 Task: Look for products in the category "Babies & Kids" from Woobamboo! only.
Action: Mouse moved to (215, 95)
Screenshot: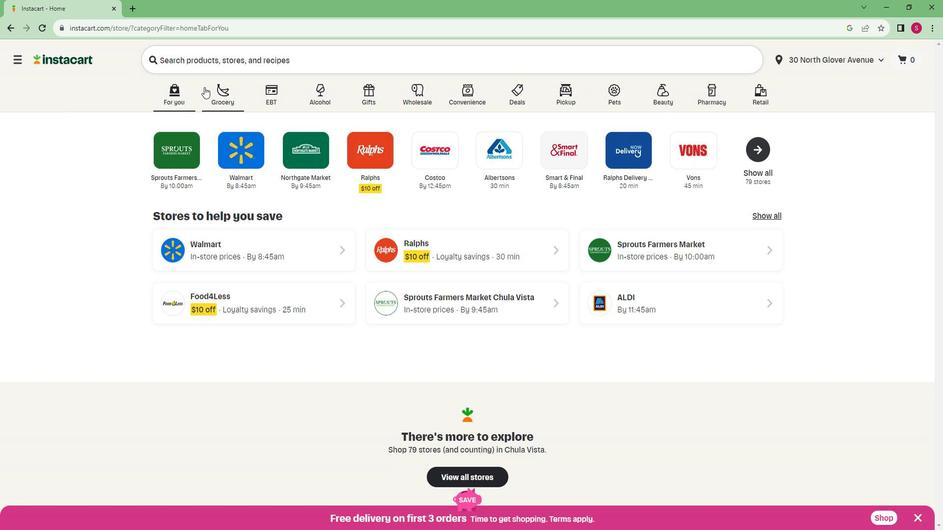 
Action: Mouse pressed left at (215, 95)
Screenshot: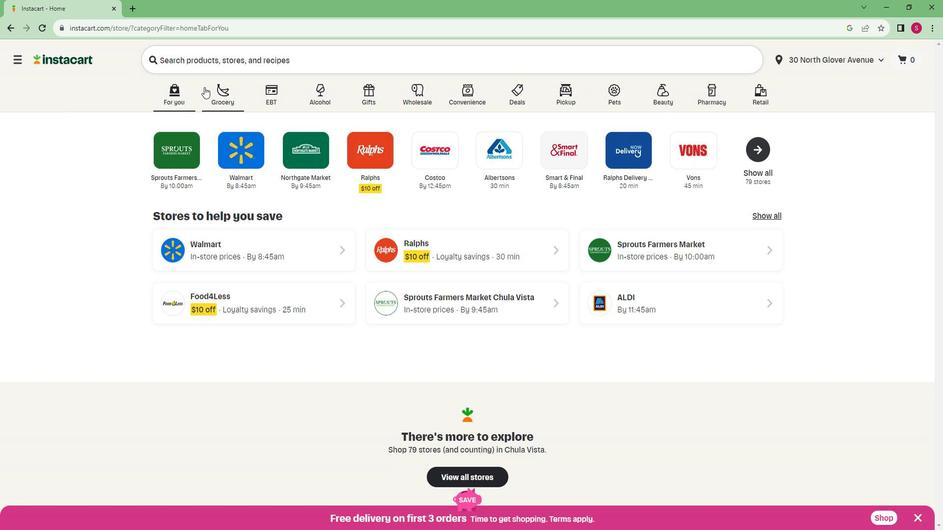 
Action: Mouse moved to (205, 280)
Screenshot: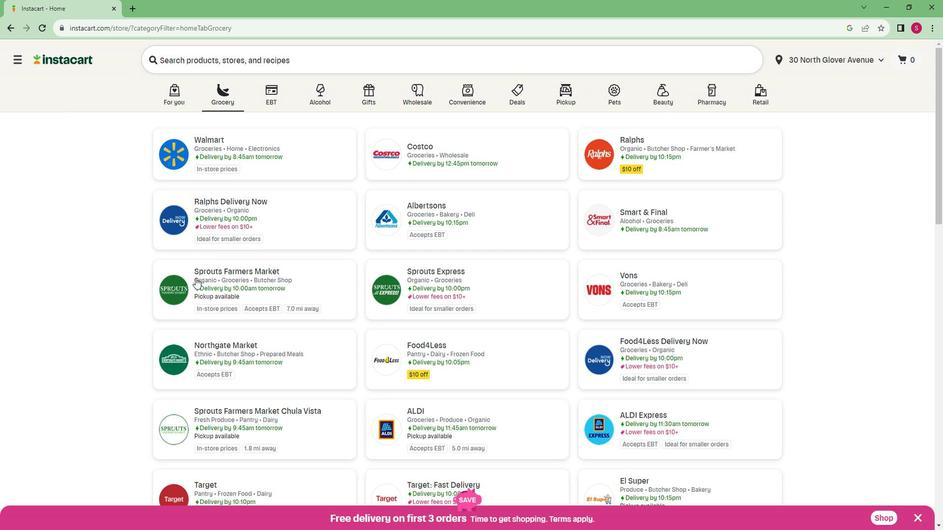 
Action: Mouse pressed left at (205, 280)
Screenshot: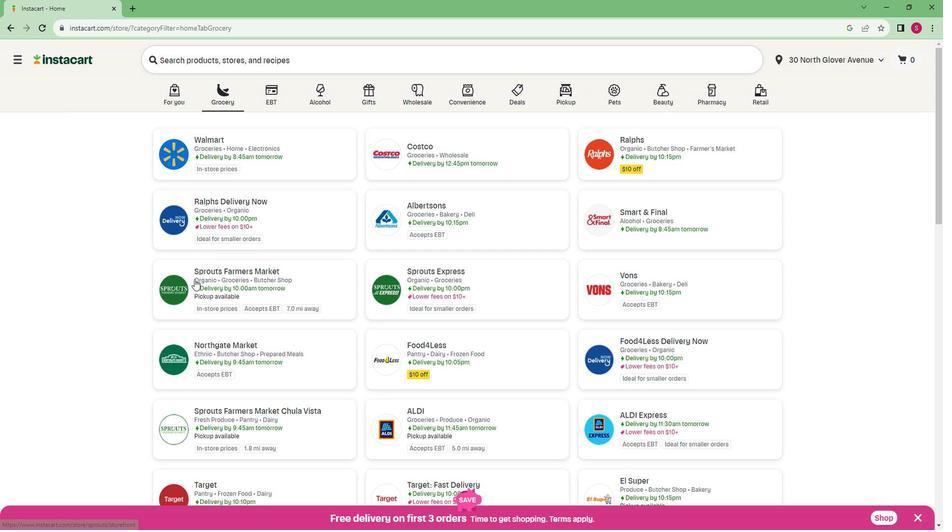 
Action: Mouse moved to (77, 380)
Screenshot: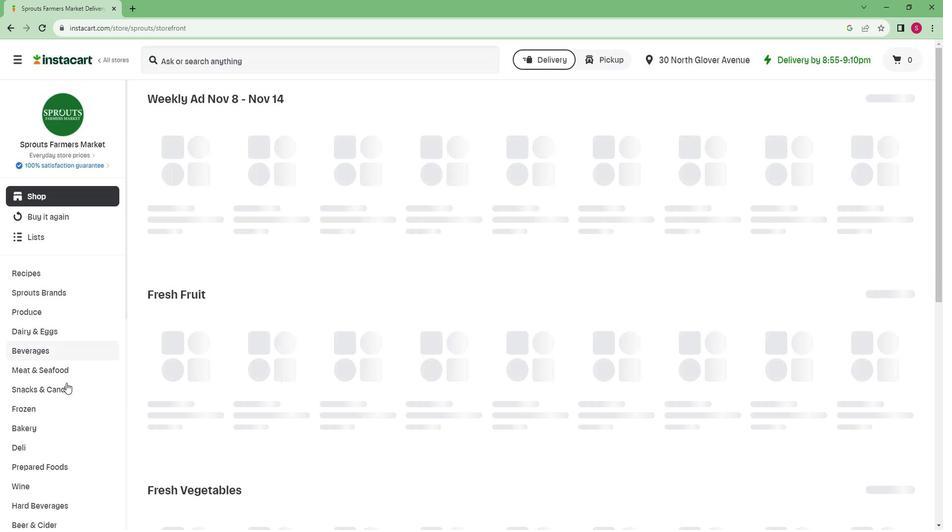 
Action: Mouse scrolled (77, 379) with delta (0, 0)
Screenshot: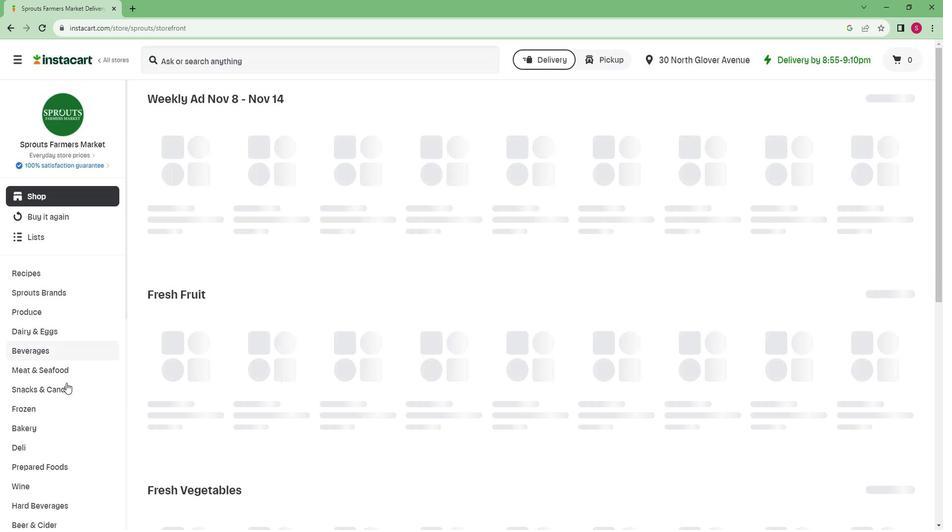 
Action: Mouse moved to (76, 381)
Screenshot: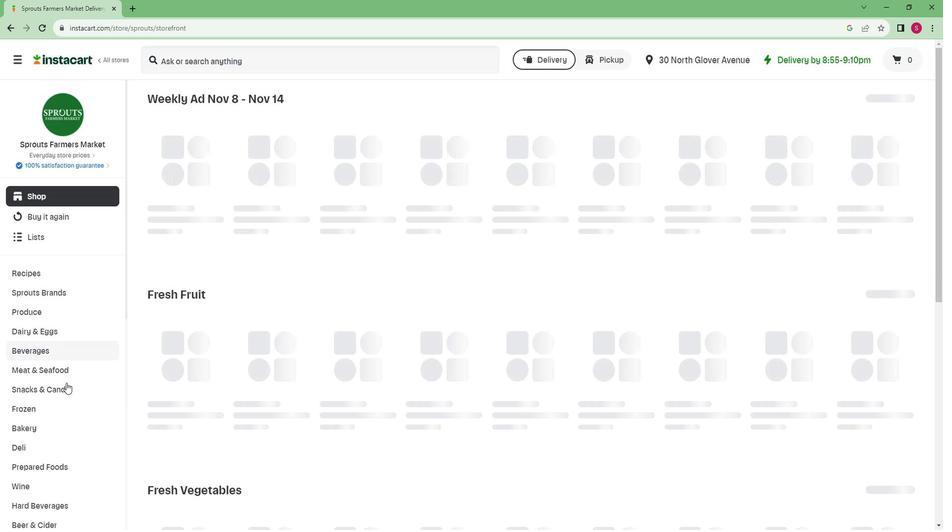 
Action: Mouse scrolled (76, 380) with delta (0, 0)
Screenshot: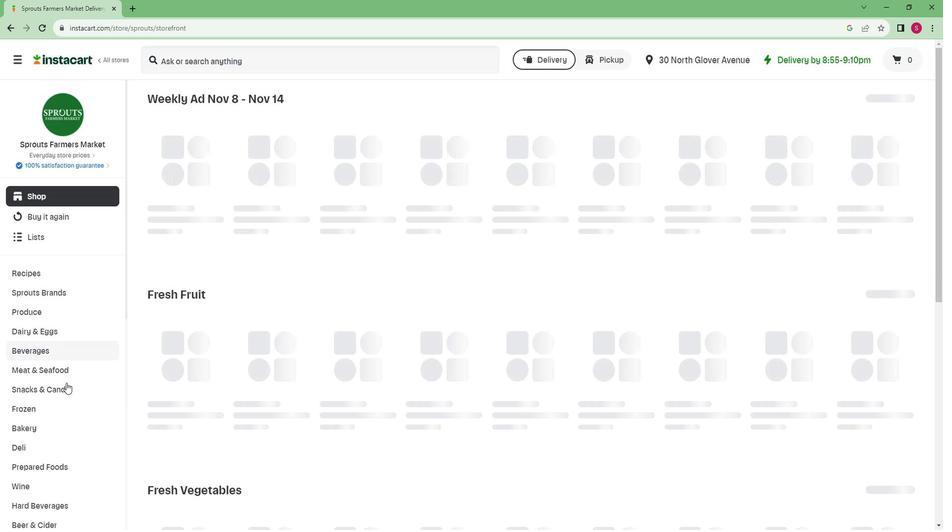 
Action: Mouse scrolled (76, 380) with delta (0, 0)
Screenshot: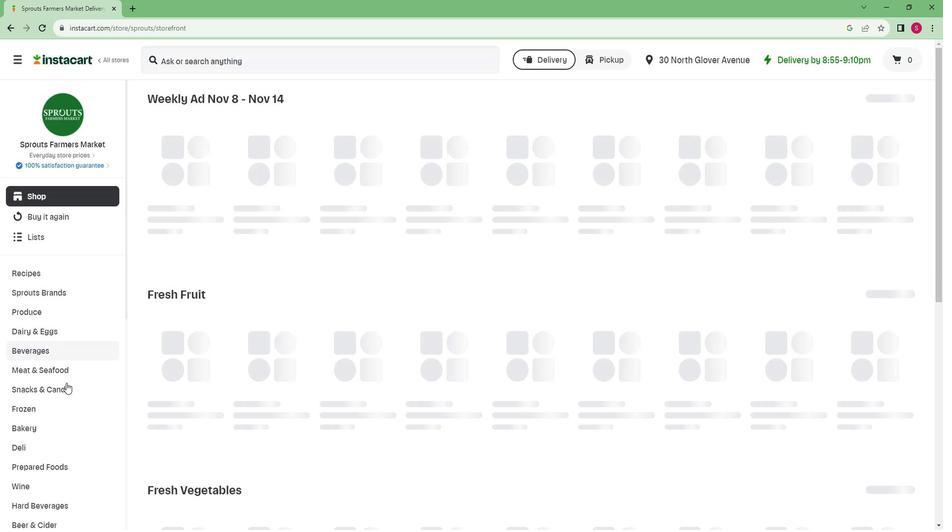 
Action: Mouse scrolled (76, 380) with delta (0, 0)
Screenshot: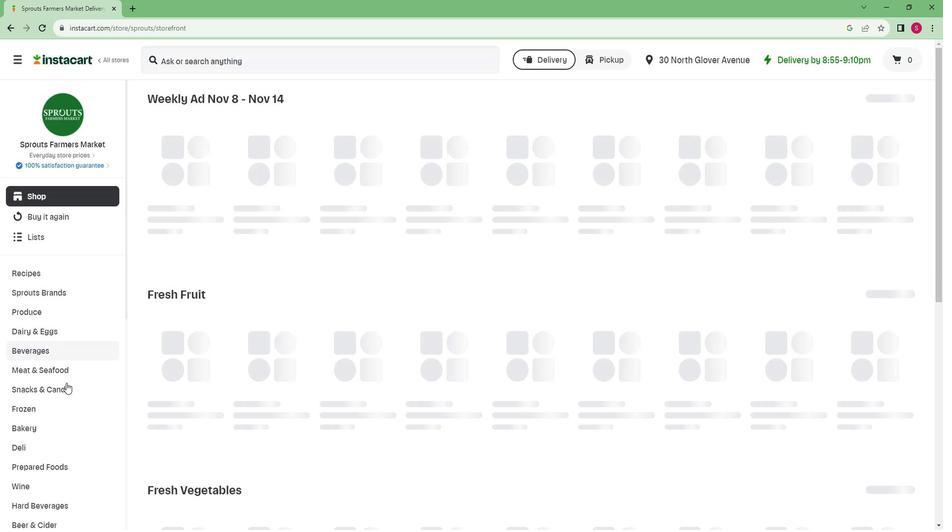 
Action: Mouse scrolled (76, 380) with delta (0, 0)
Screenshot: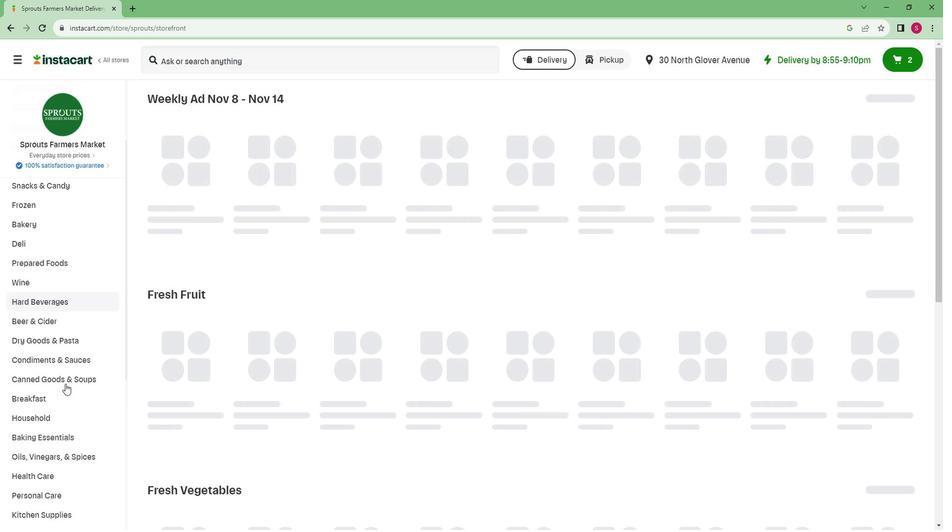 
Action: Mouse scrolled (76, 380) with delta (0, 0)
Screenshot: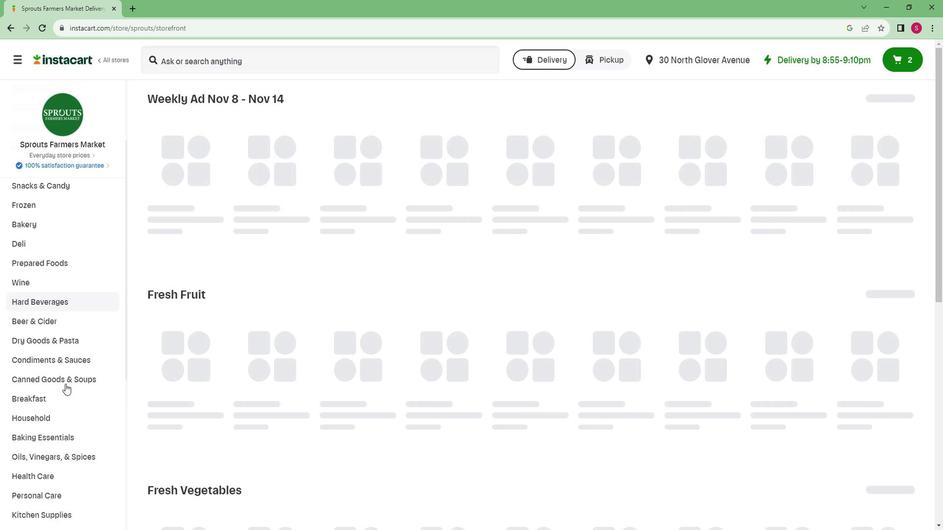 
Action: Mouse scrolled (76, 380) with delta (0, 0)
Screenshot: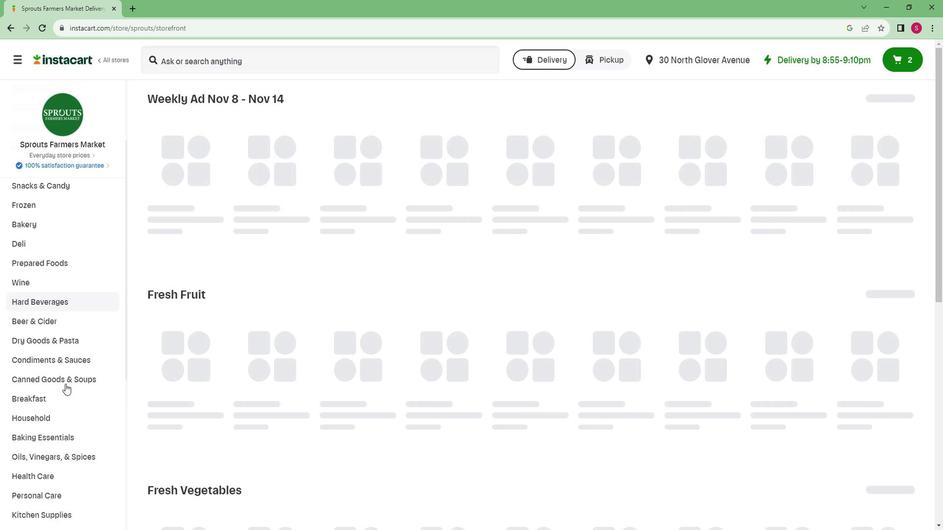 
Action: Mouse scrolled (76, 380) with delta (0, 0)
Screenshot: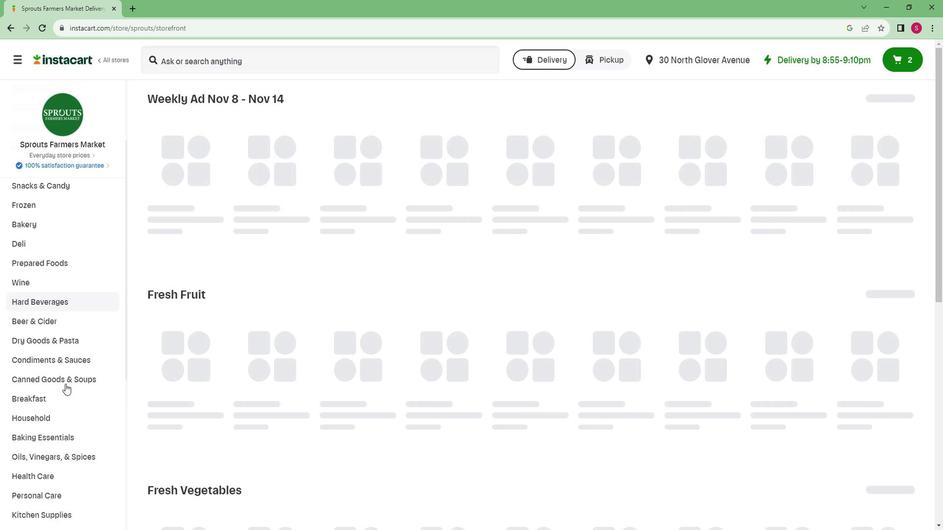 
Action: Mouse scrolled (76, 380) with delta (0, 0)
Screenshot: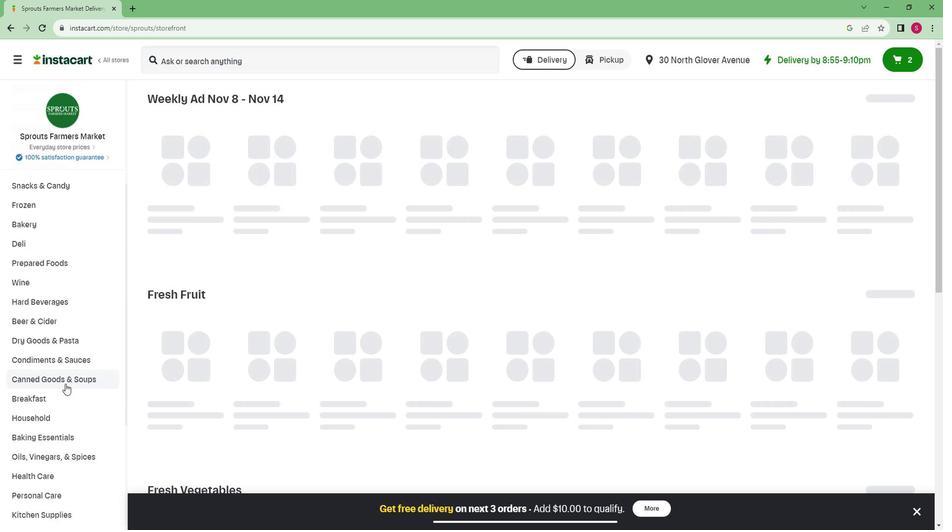 
Action: Mouse scrolled (76, 380) with delta (0, 0)
Screenshot: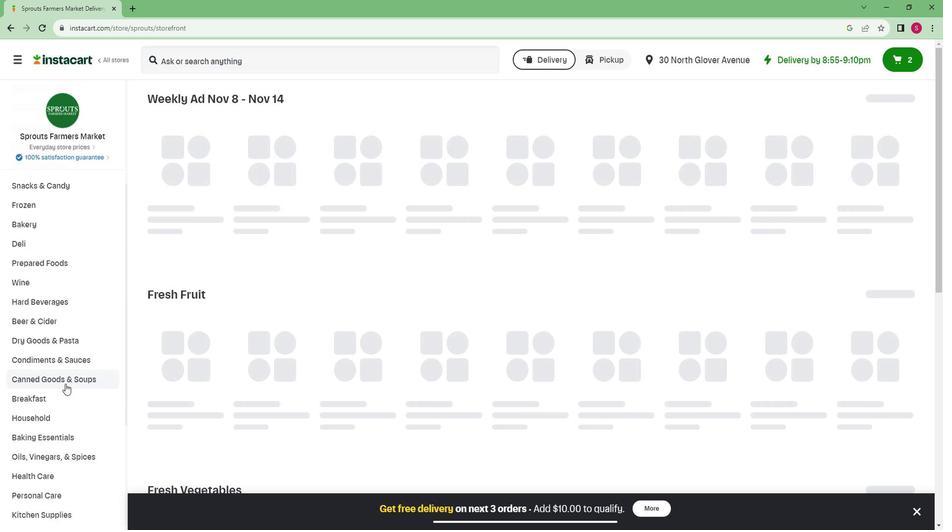 
Action: Mouse moved to (42, 483)
Screenshot: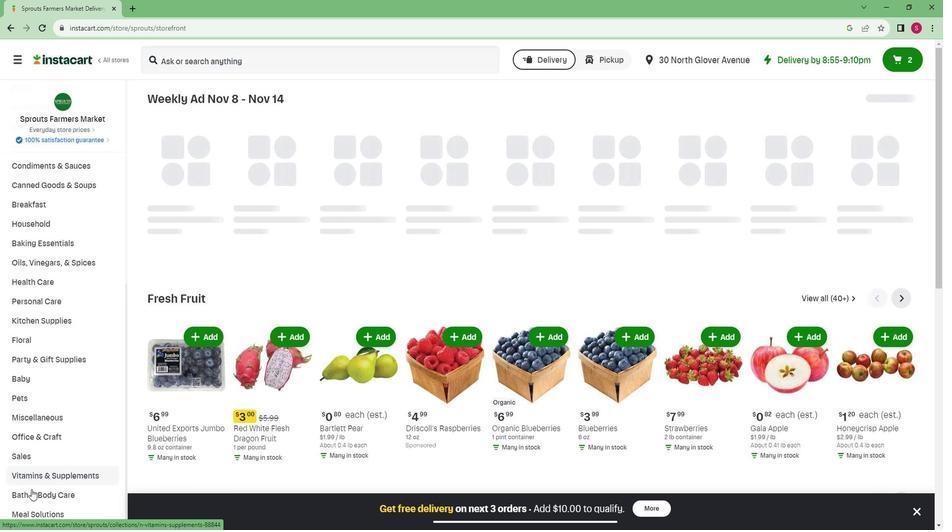 
Action: Mouse pressed left at (42, 483)
Screenshot: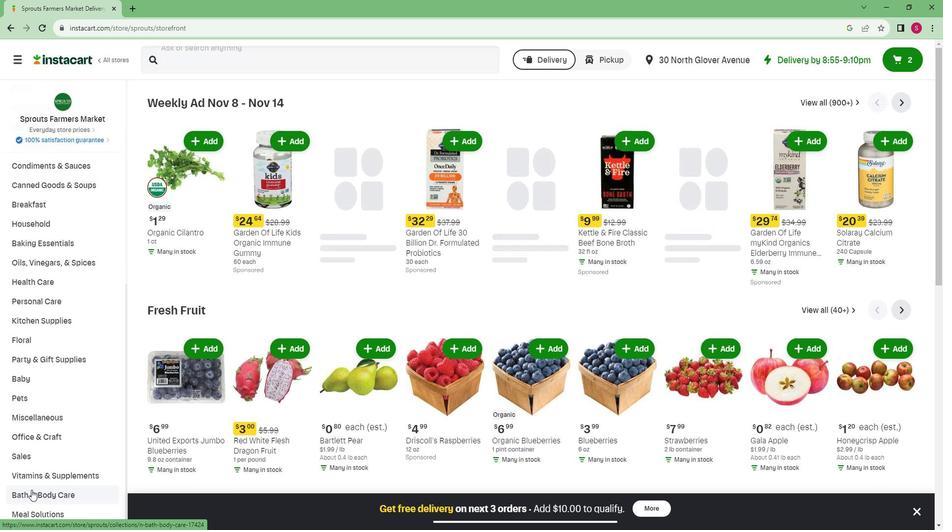 
Action: Mouse moved to (48, 453)
Screenshot: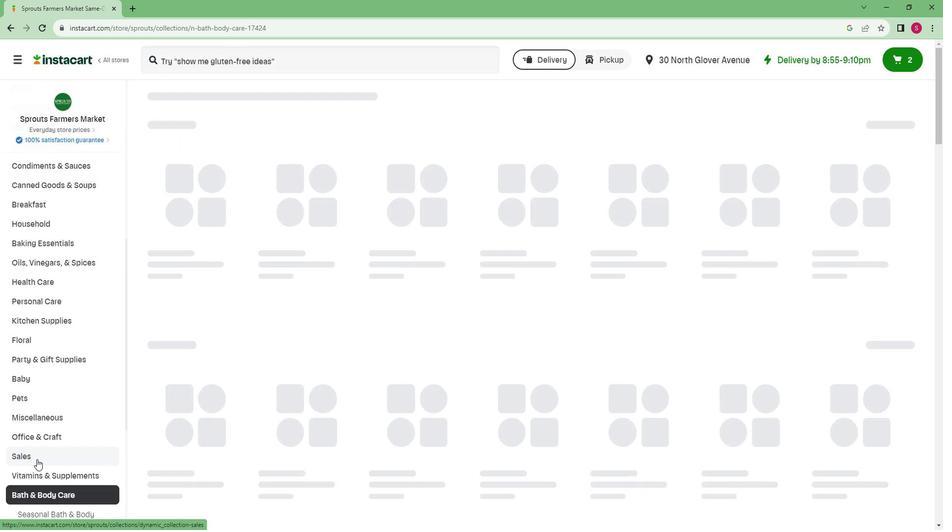 
Action: Mouse scrolled (48, 453) with delta (0, 0)
Screenshot: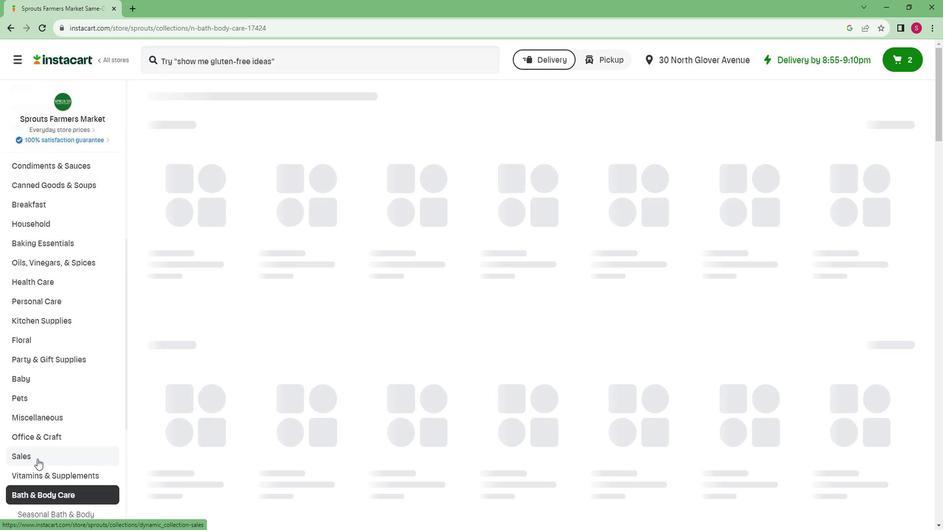 
Action: Mouse scrolled (48, 453) with delta (0, 0)
Screenshot: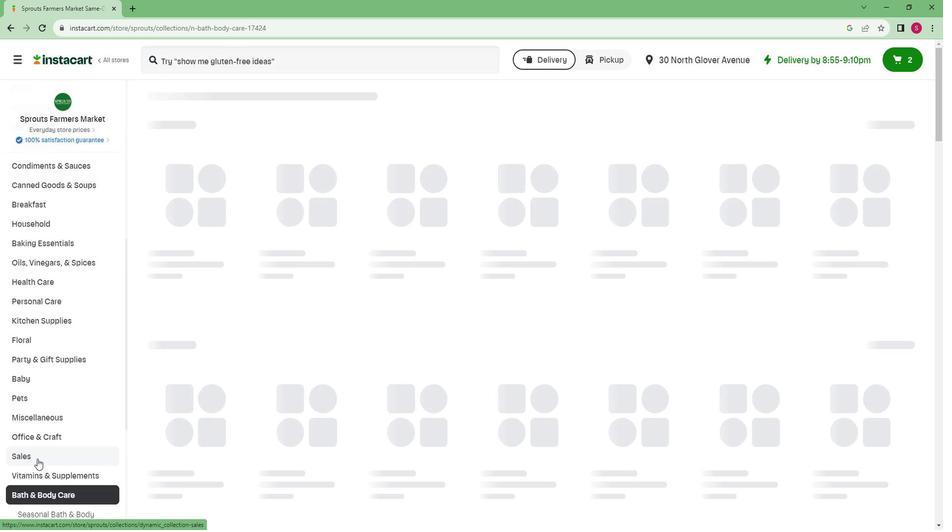 
Action: Mouse scrolled (48, 453) with delta (0, 0)
Screenshot: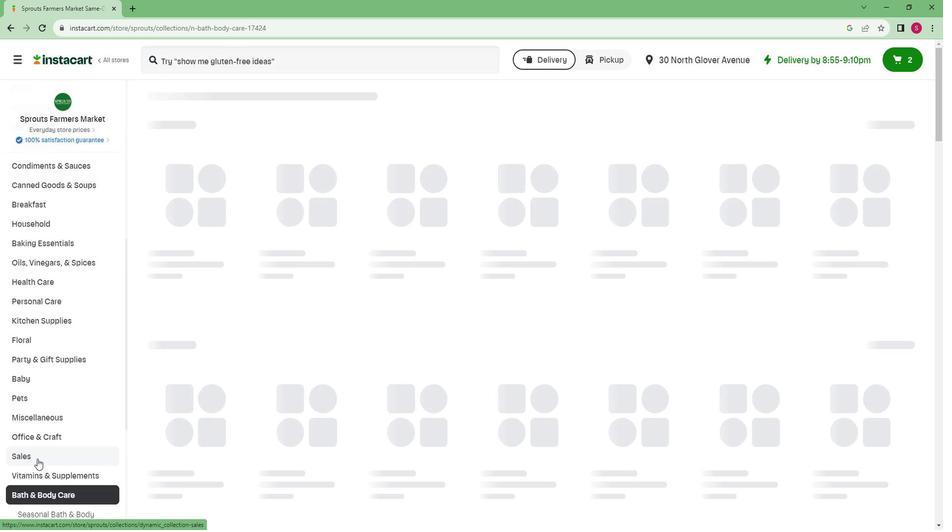 
Action: Mouse scrolled (48, 453) with delta (0, 0)
Screenshot: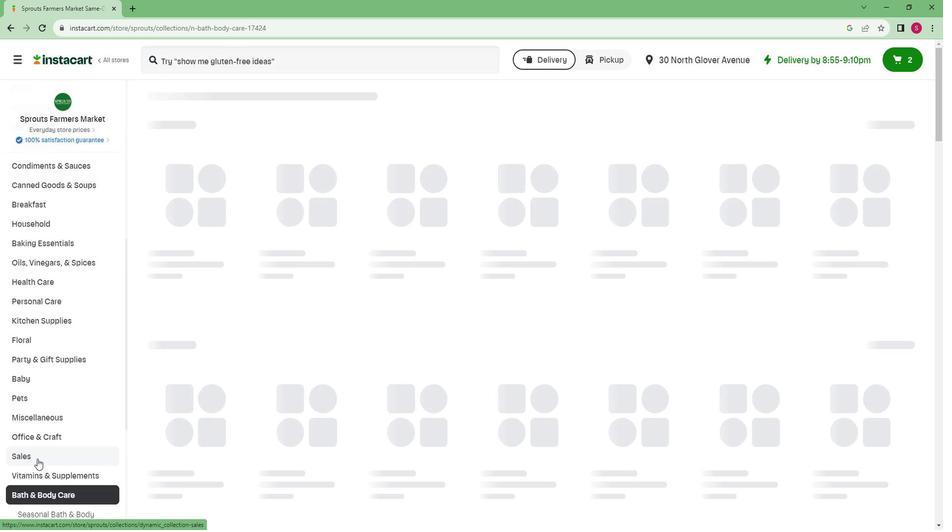 
Action: Mouse scrolled (48, 453) with delta (0, 0)
Screenshot: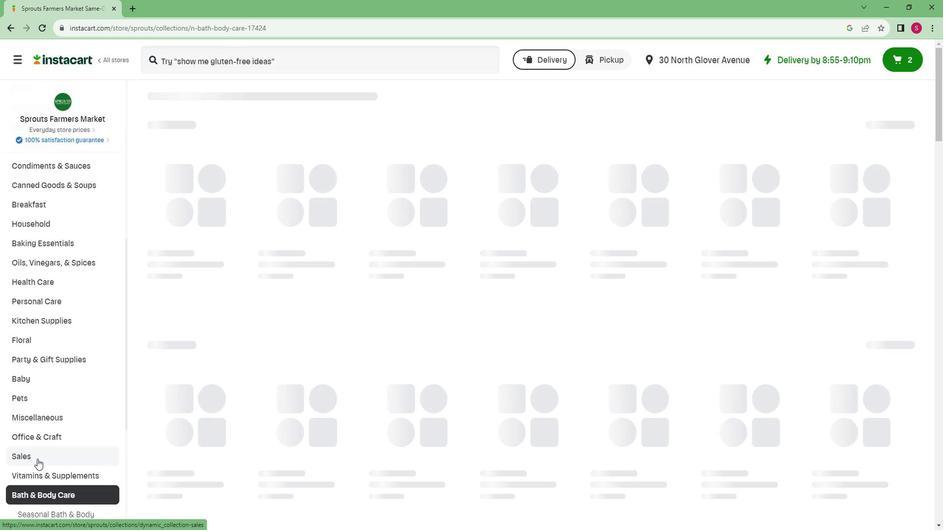 
Action: Mouse scrolled (48, 453) with delta (0, 0)
Screenshot: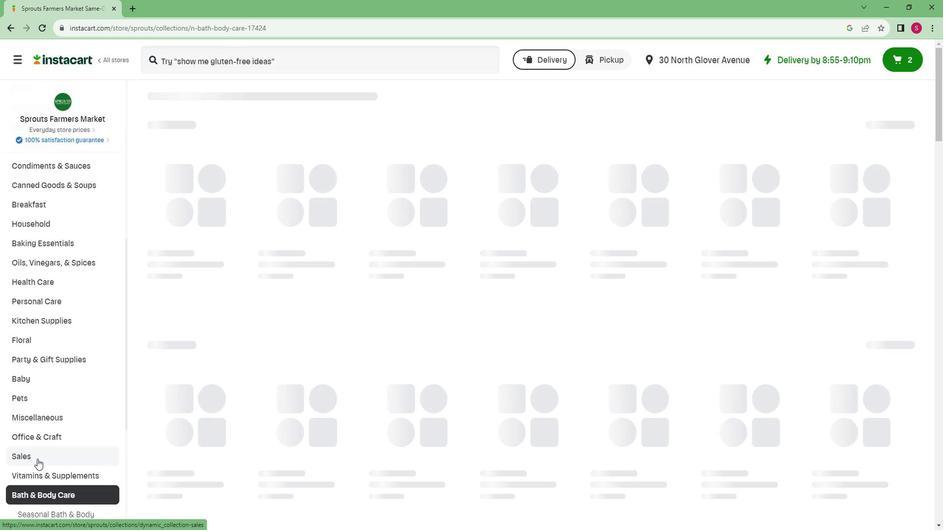 
Action: Mouse moved to (25, 469)
Screenshot: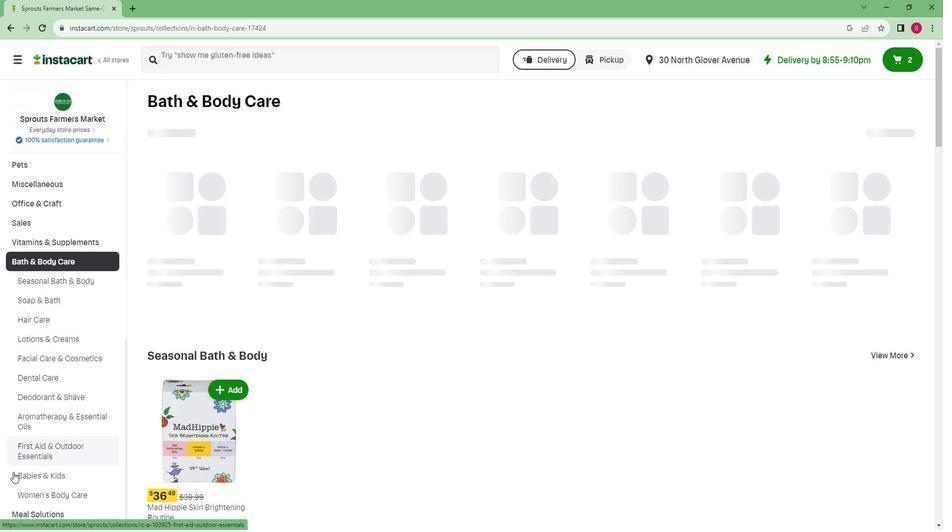 
Action: Mouse pressed left at (25, 469)
Screenshot: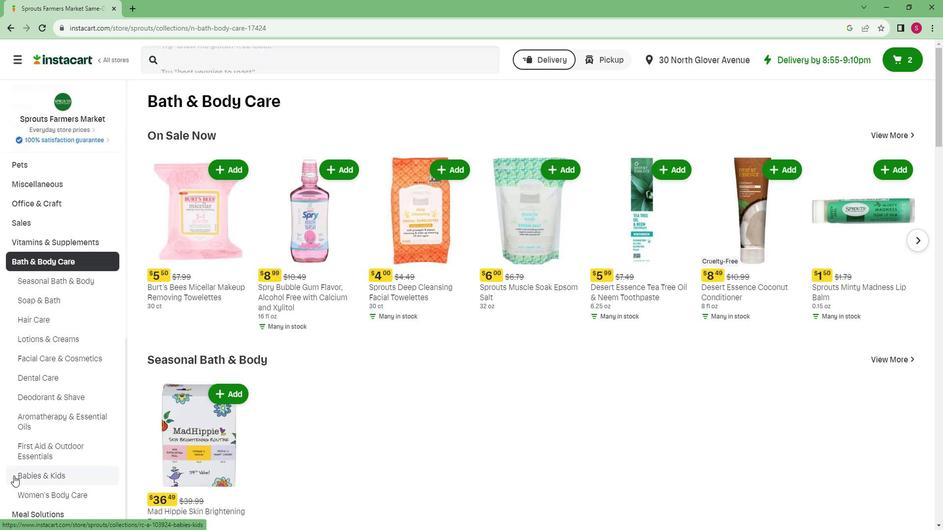 
Action: Mouse moved to (247, 149)
Screenshot: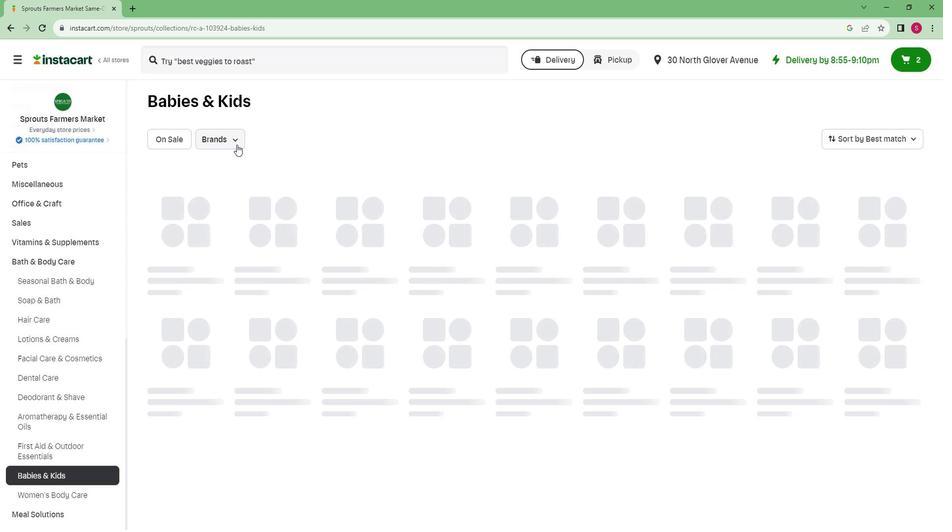 
Action: Mouse pressed left at (247, 149)
Screenshot: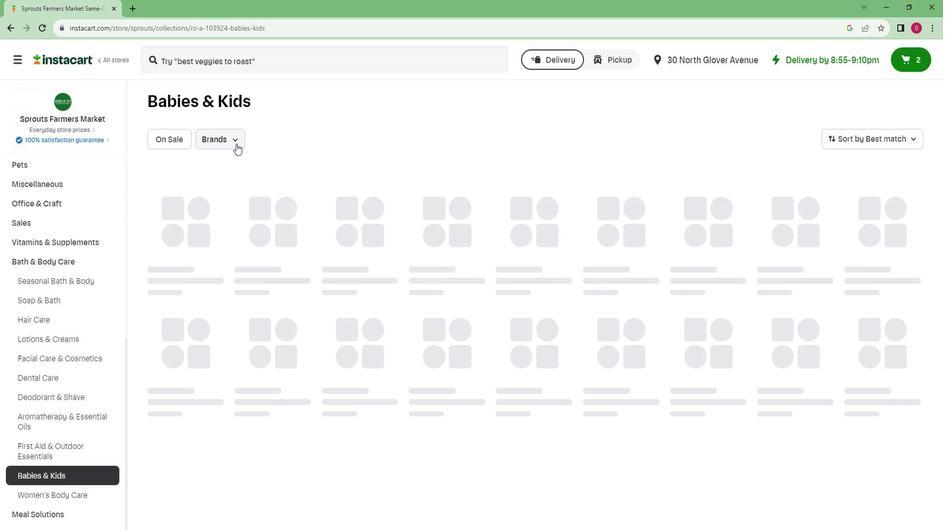 
Action: Mouse moved to (235, 254)
Screenshot: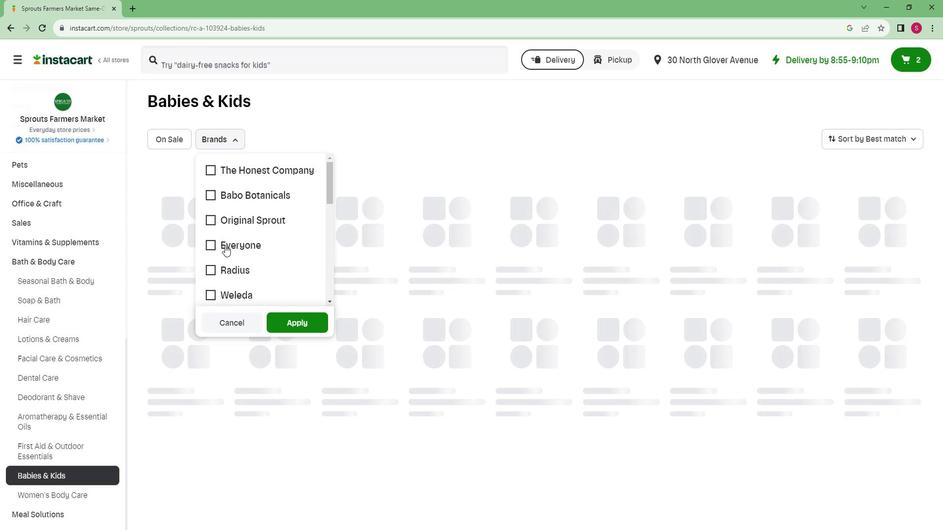 
Action: Mouse scrolled (235, 253) with delta (0, 0)
Screenshot: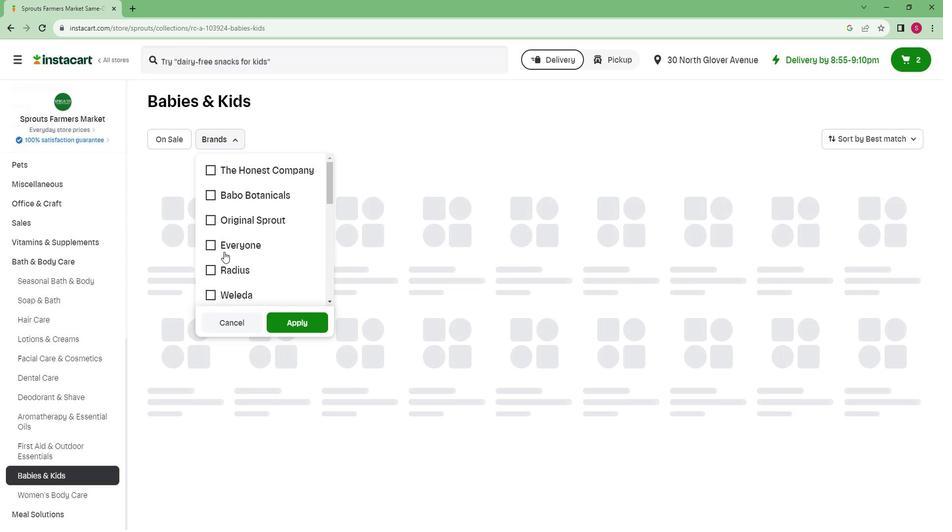
Action: Mouse scrolled (235, 253) with delta (0, 0)
Screenshot: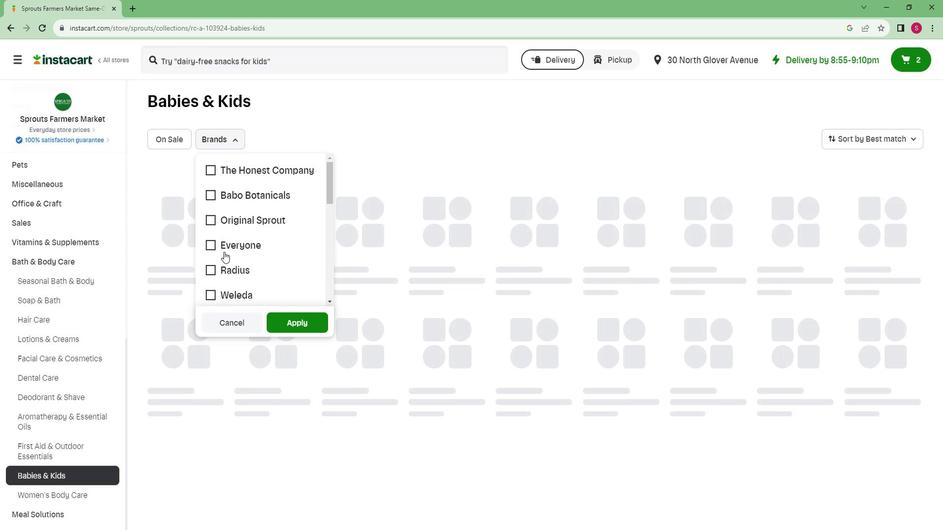 
Action: Mouse moved to (234, 254)
Screenshot: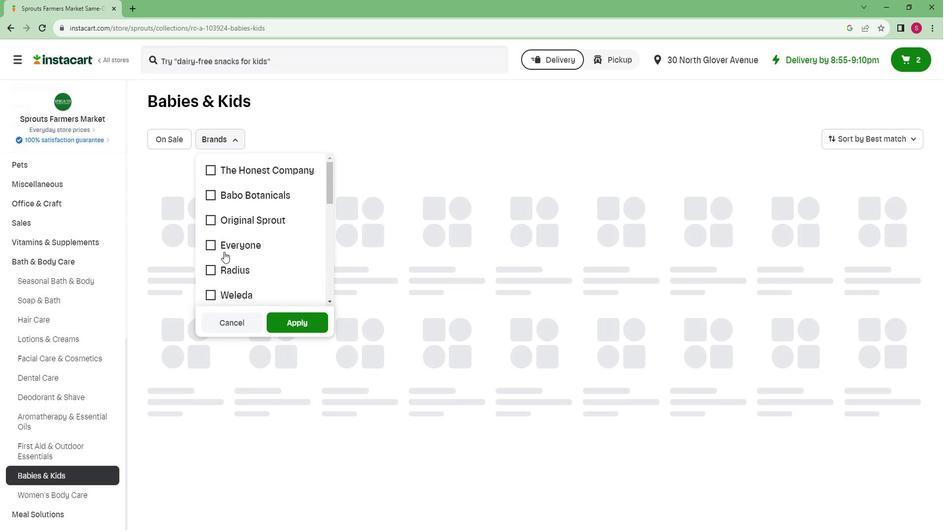 
Action: Mouse scrolled (234, 254) with delta (0, 0)
Screenshot: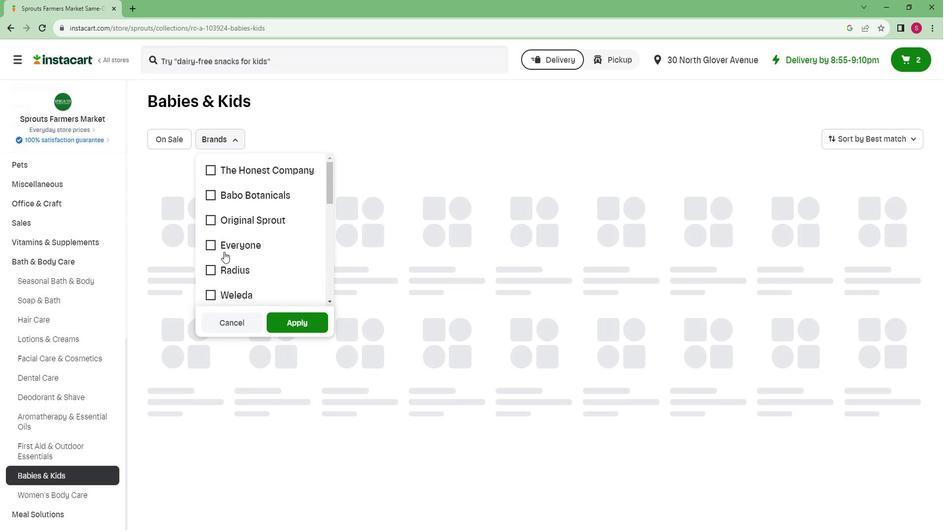 
Action: Mouse scrolled (234, 254) with delta (0, 0)
Screenshot: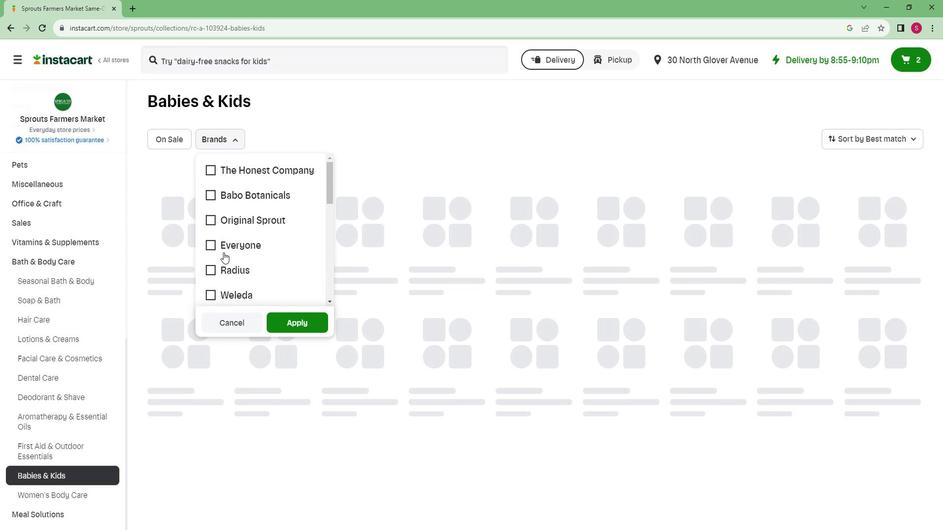 
Action: Mouse scrolled (234, 254) with delta (0, 0)
Screenshot: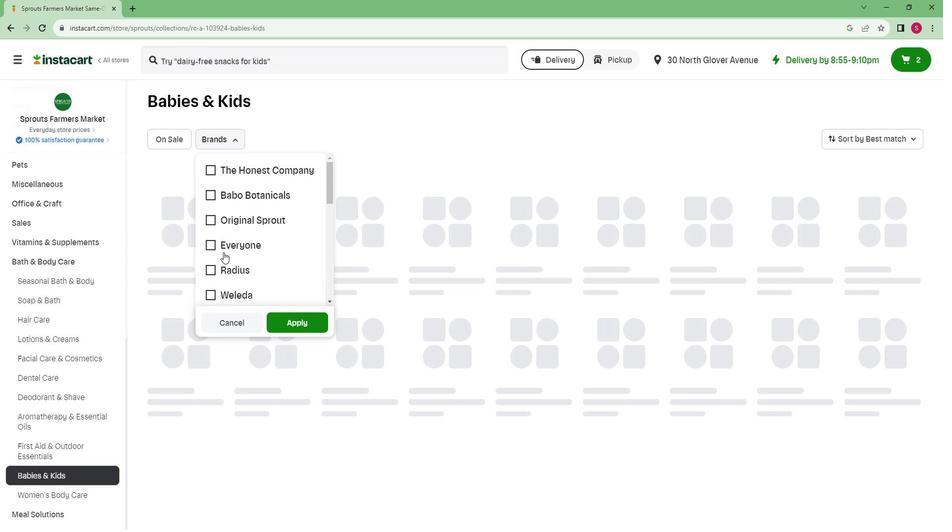 
Action: Mouse scrolled (234, 254) with delta (0, 0)
Screenshot: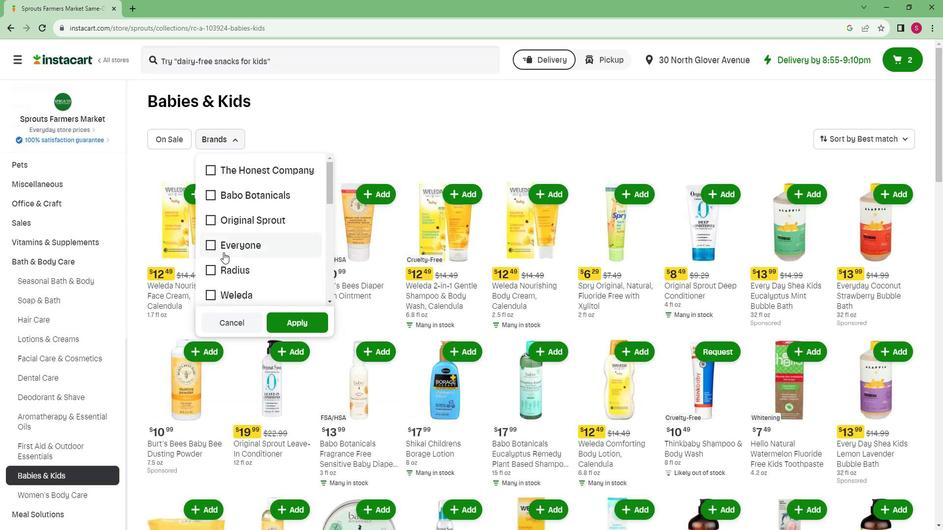 
Action: Mouse scrolled (234, 254) with delta (0, 0)
Screenshot: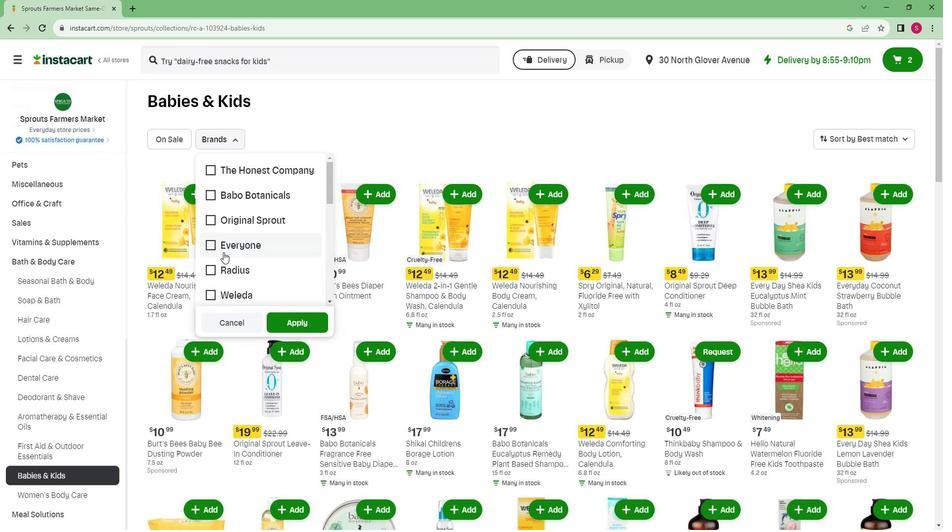 
Action: Mouse scrolled (234, 254) with delta (0, 0)
Screenshot: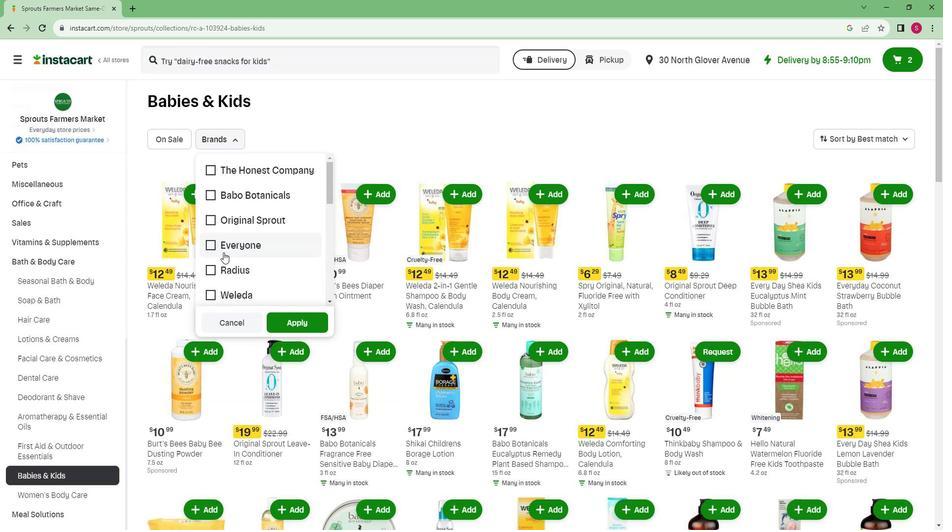 
Action: Mouse moved to (254, 213)
Screenshot: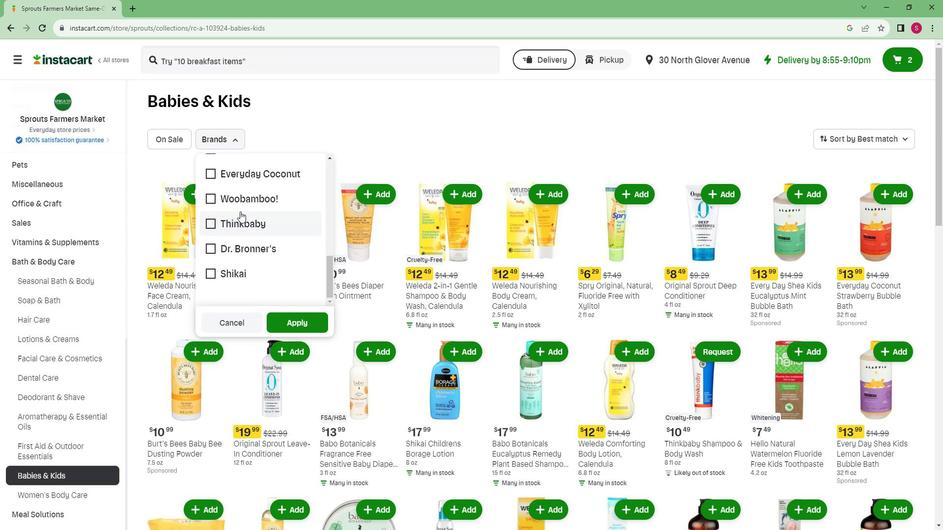 
Action: Mouse pressed left at (254, 213)
Screenshot: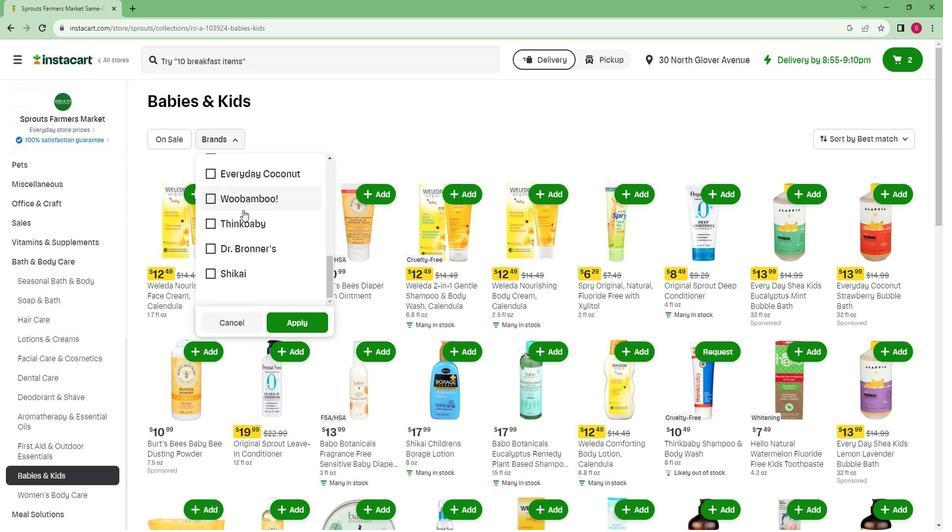 
Action: Mouse moved to (320, 321)
Screenshot: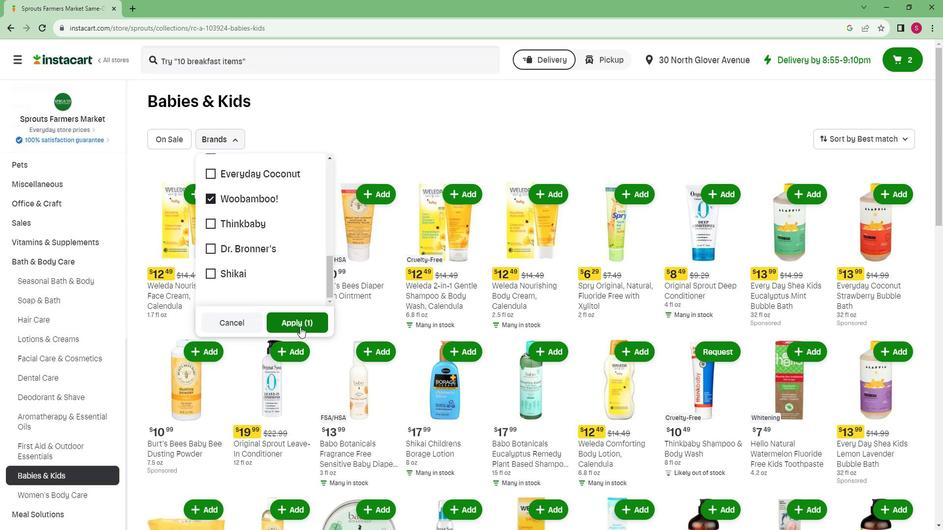 
Action: Mouse pressed left at (320, 321)
Screenshot: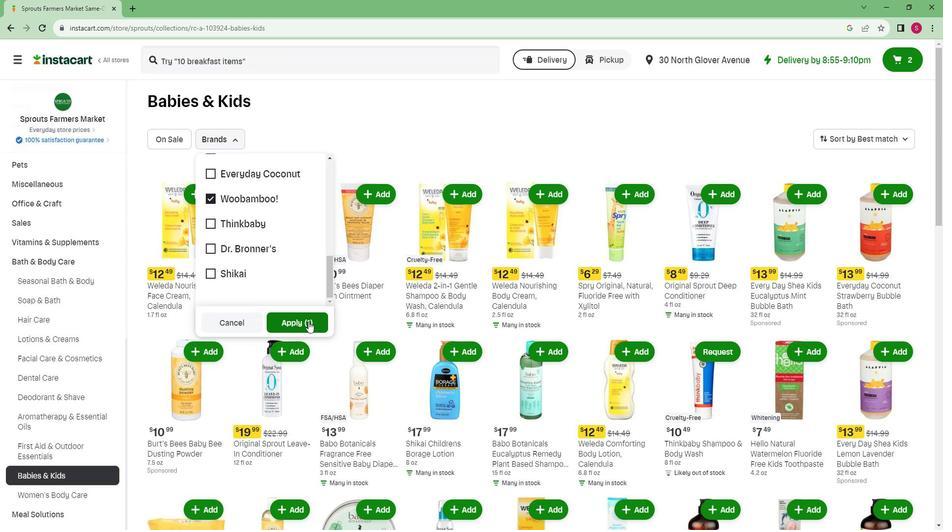
Action: Mouse moved to (320, 320)
Screenshot: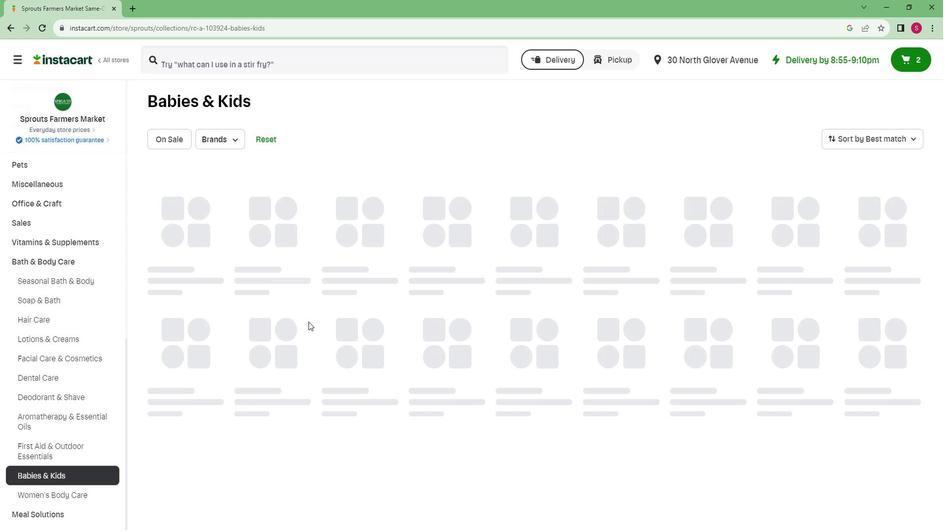 
